 Task: Add 2 hours after the event.
Action: Mouse moved to (383, 458)
Screenshot: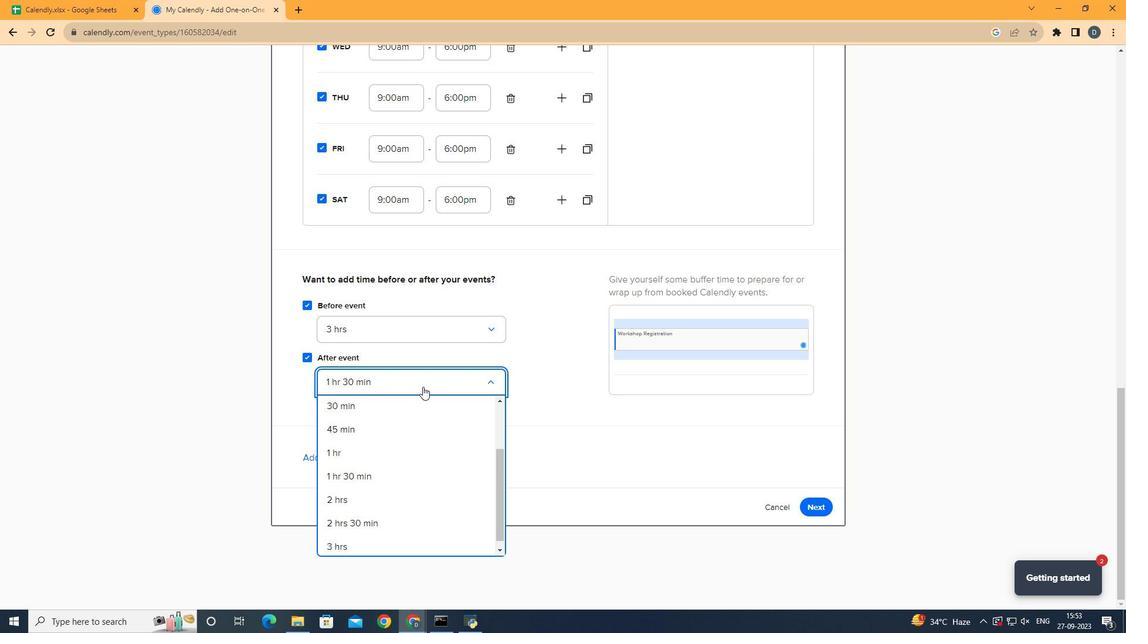 
Action: Mouse pressed left at (383, 458)
Screenshot: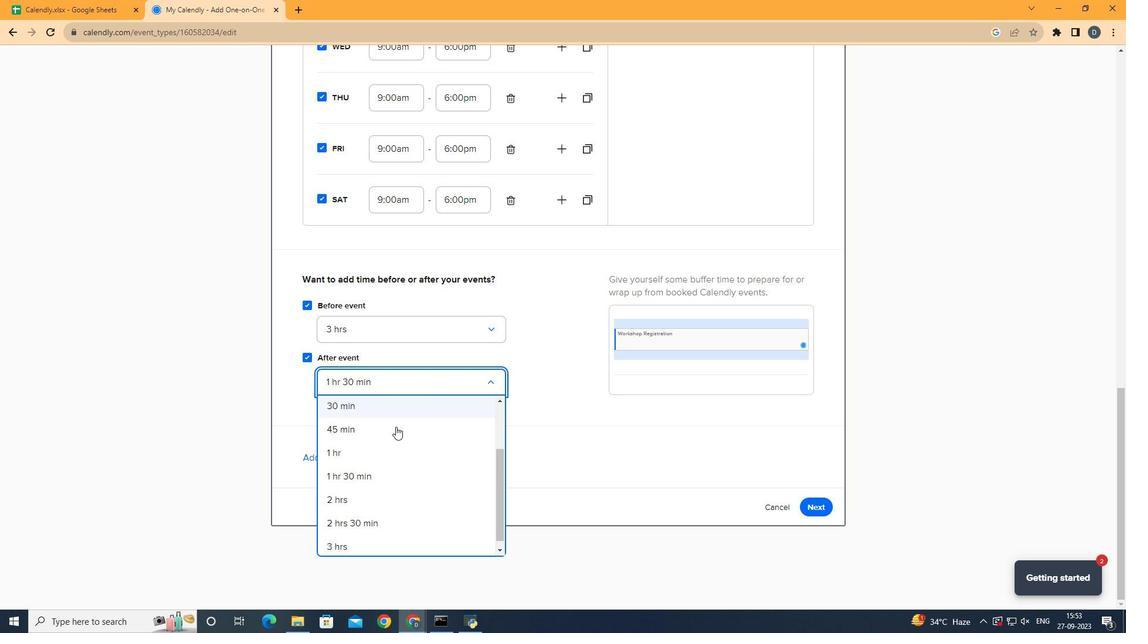 
Action: Mouse moved to (501, 434)
Screenshot: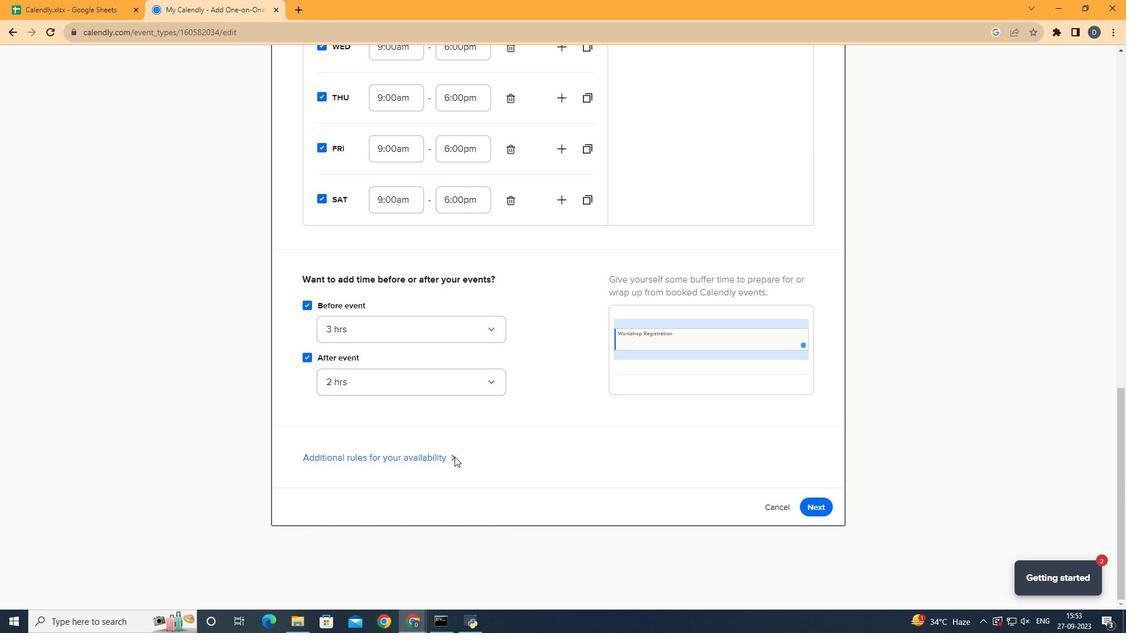 
Action: Mouse pressed left at (501, 434)
Screenshot: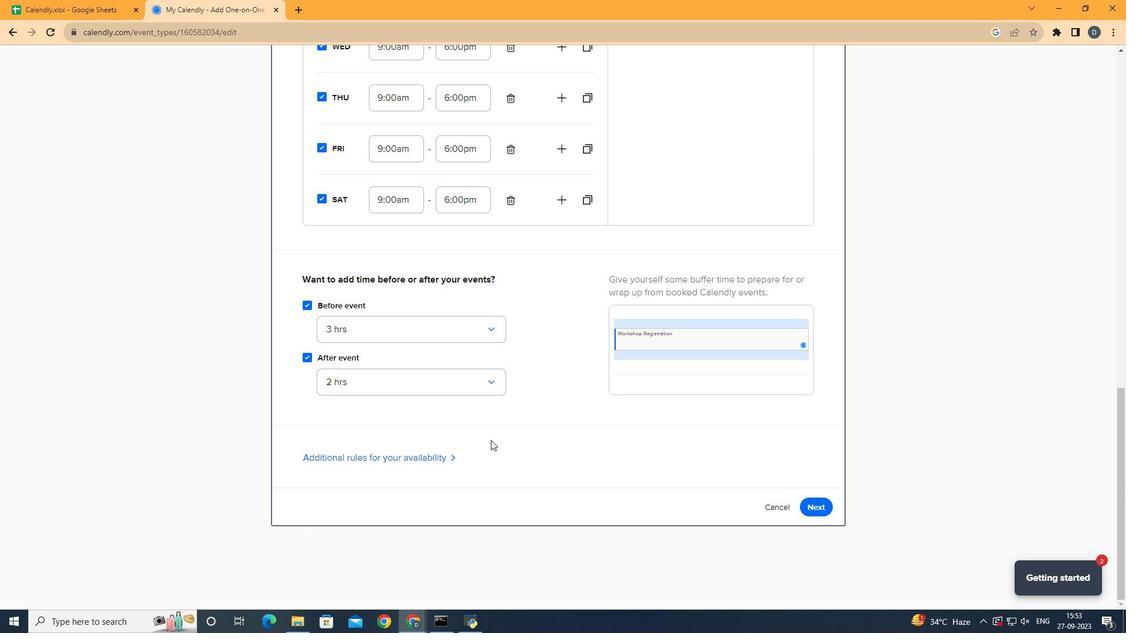 
Action: Mouse moved to (196, 447)
Screenshot: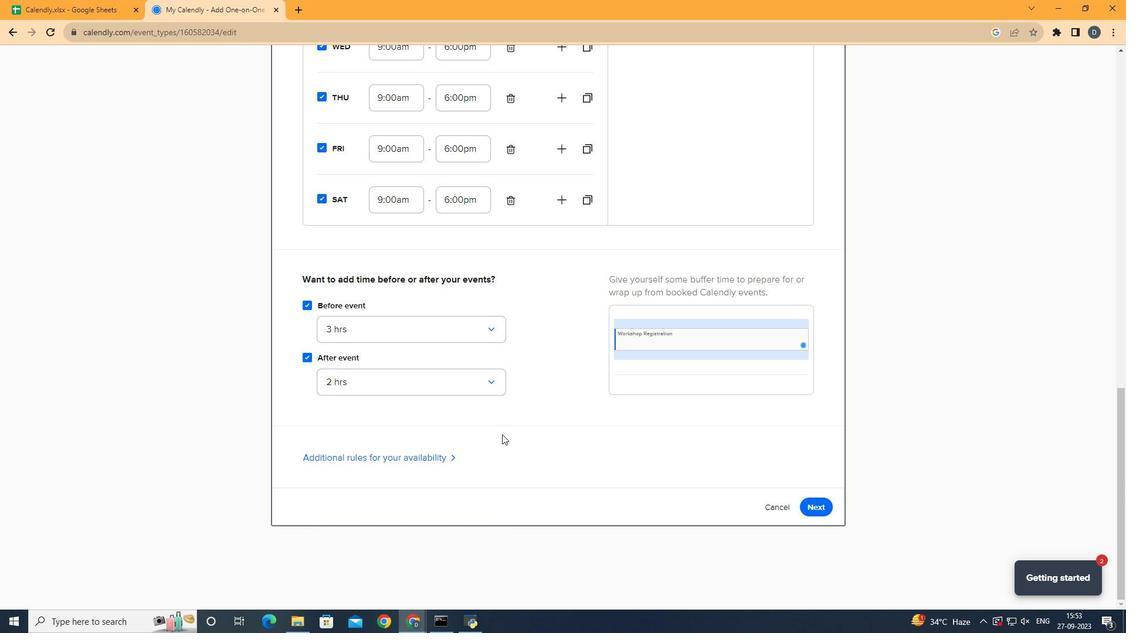 
